 Task: Create a due date automation trigger when advanced on, on the tuesday before a card is due add fields without custom field "Resume" unchecked at 11:00 AM.
Action: Mouse moved to (964, 71)
Screenshot: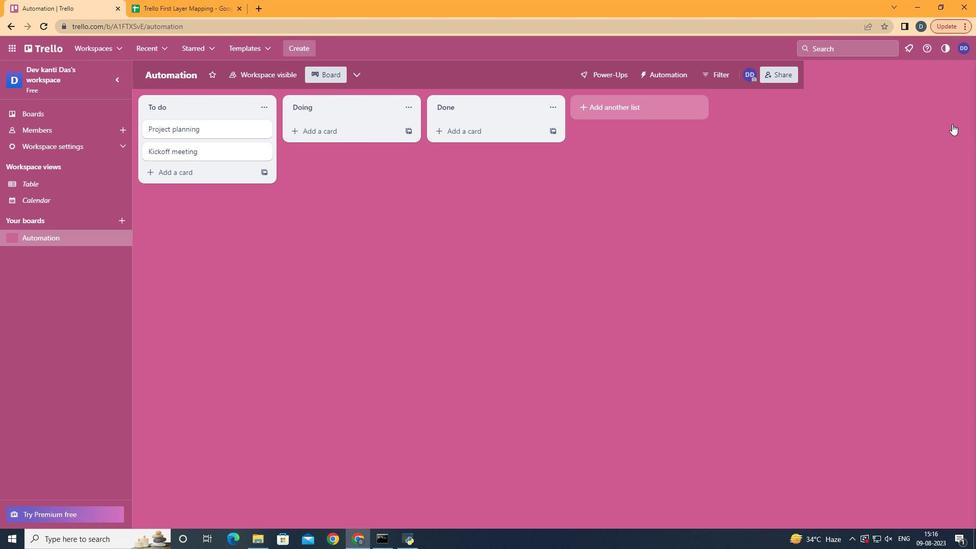 
Action: Mouse pressed left at (964, 71)
Screenshot: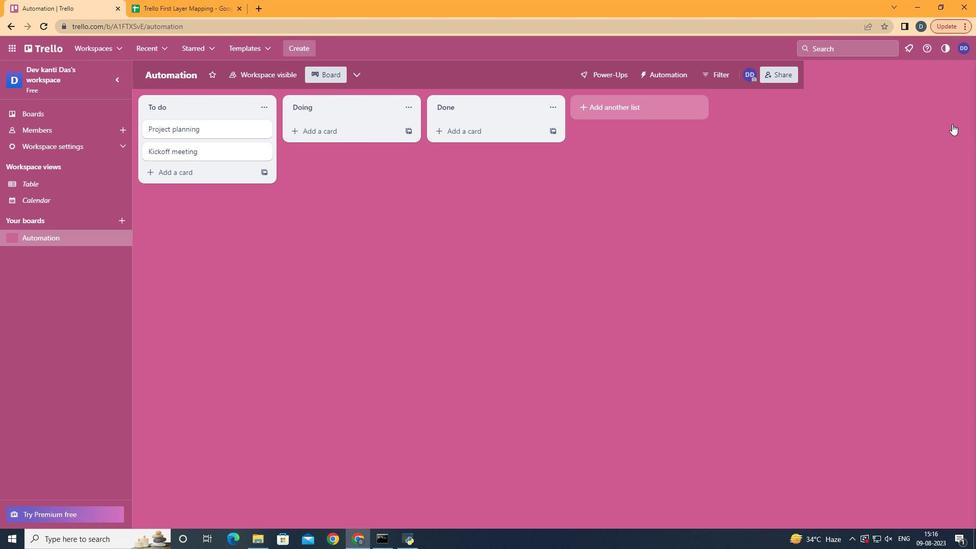 
Action: Mouse moved to (886, 223)
Screenshot: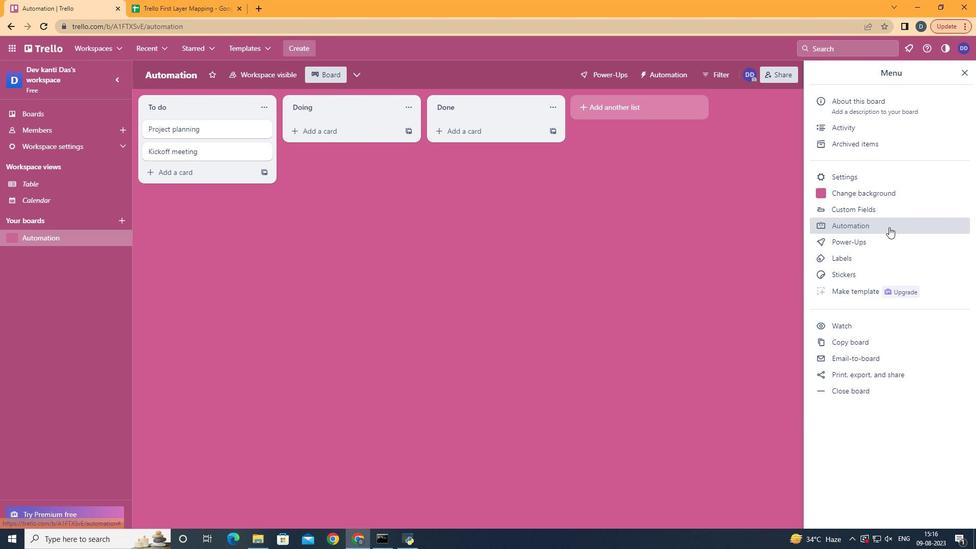 
Action: Mouse pressed left at (886, 223)
Screenshot: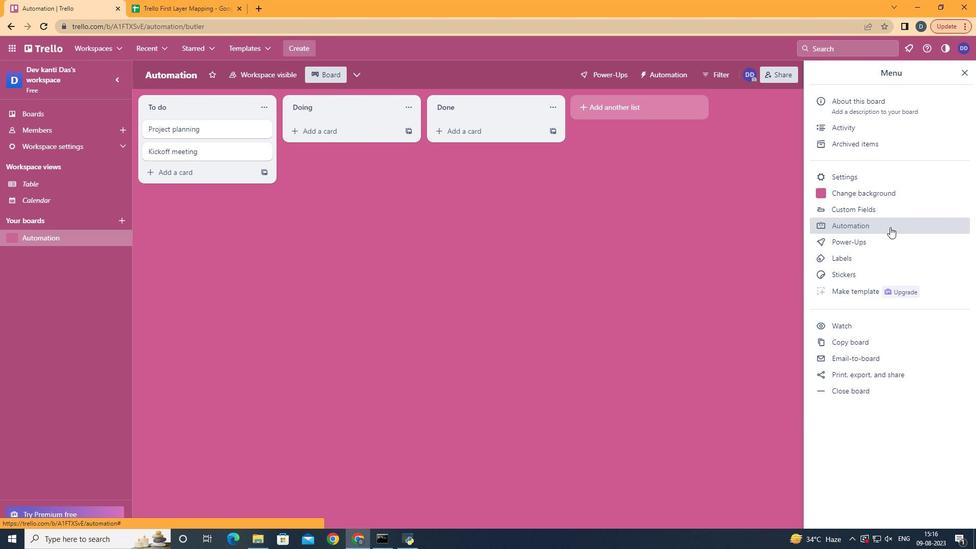 
Action: Mouse moved to (185, 202)
Screenshot: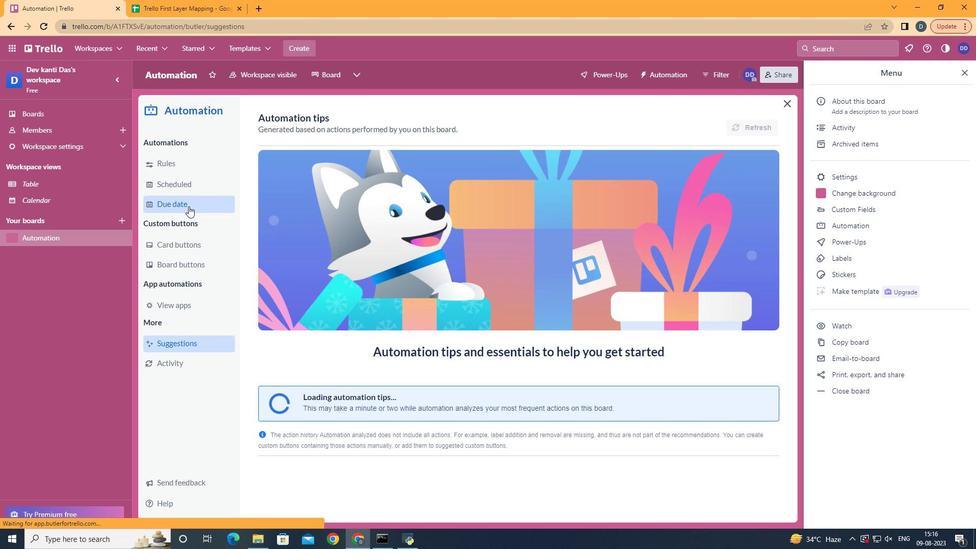 
Action: Mouse pressed left at (185, 202)
Screenshot: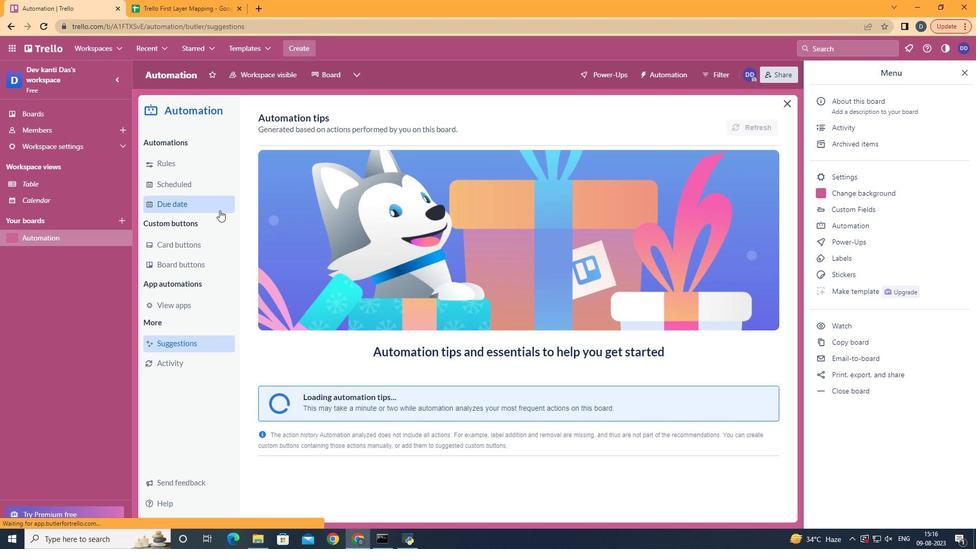 
Action: Mouse moved to (714, 119)
Screenshot: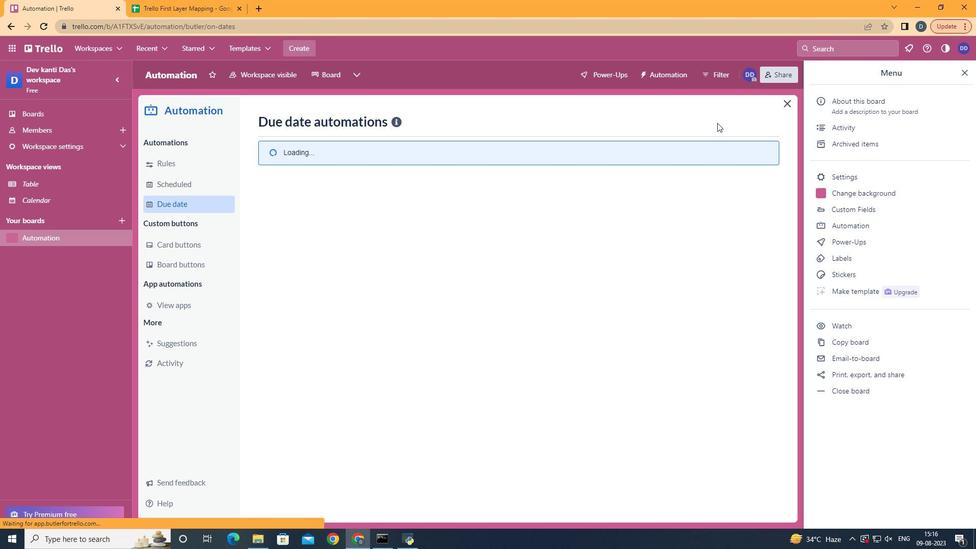 
Action: Mouse pressed left at (714, 119)
Screenshot: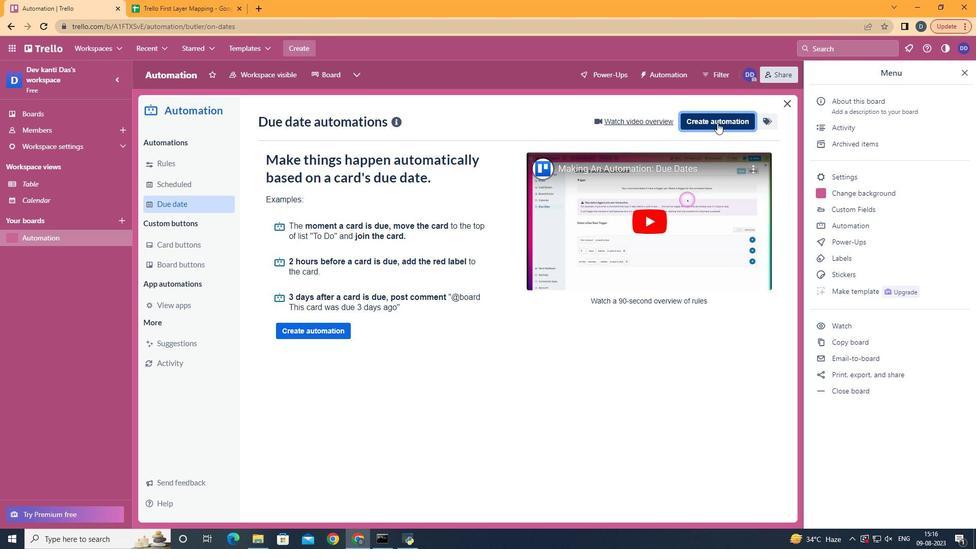 
Action: Mouse moved to (535, 213)
Screenshot: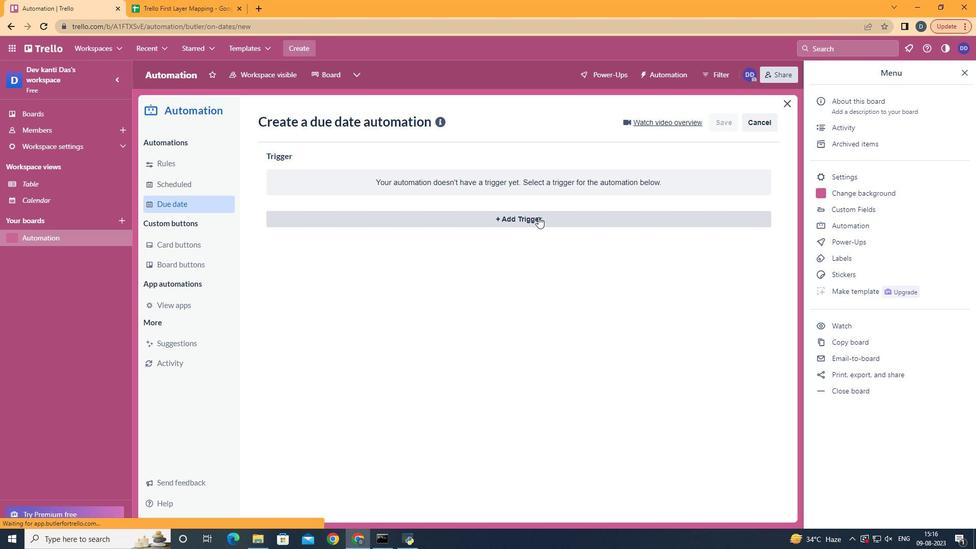 
Action: Mouse pressed left at (535, 213)
Screenshot: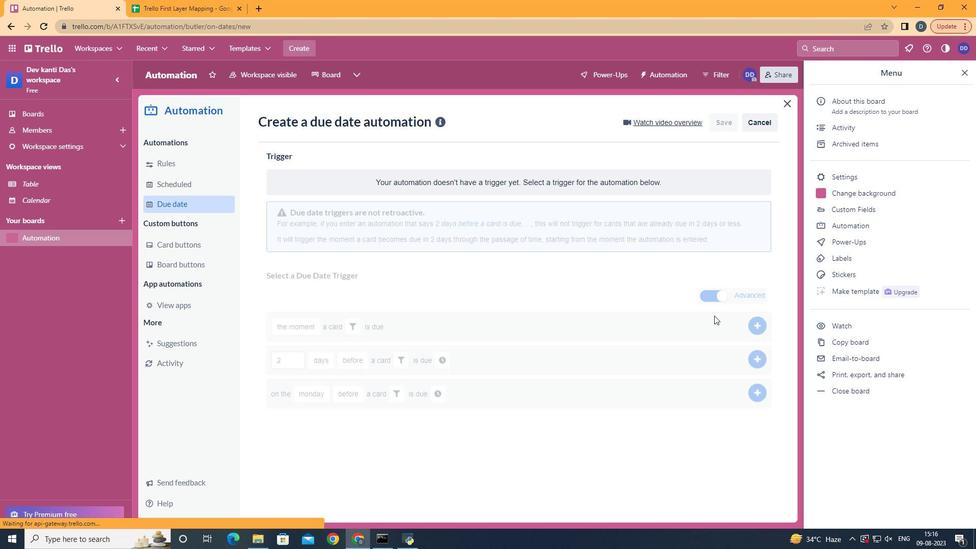 
Action: Mouse moved to (311, 288)
Screenshot: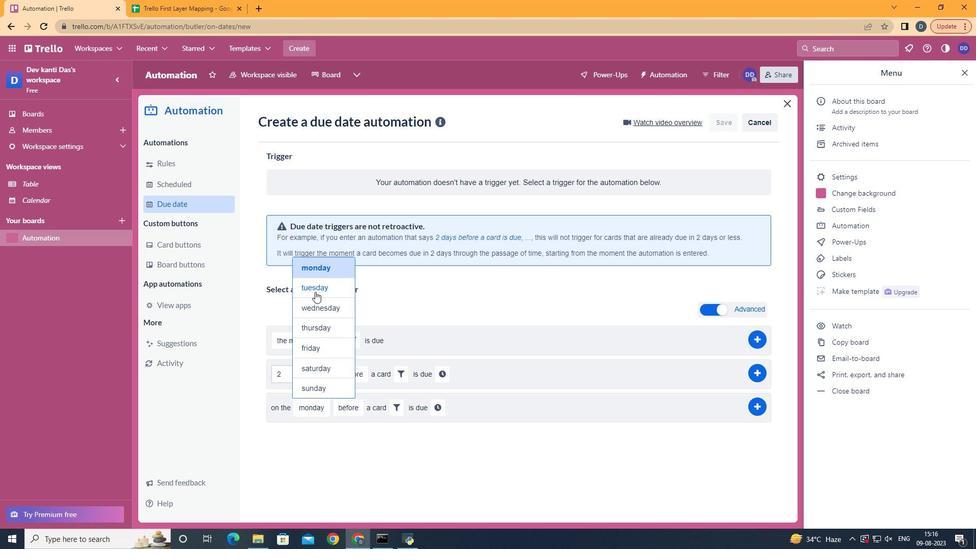 
Action: Mouse pressed left at (311, 288)
Screenshot: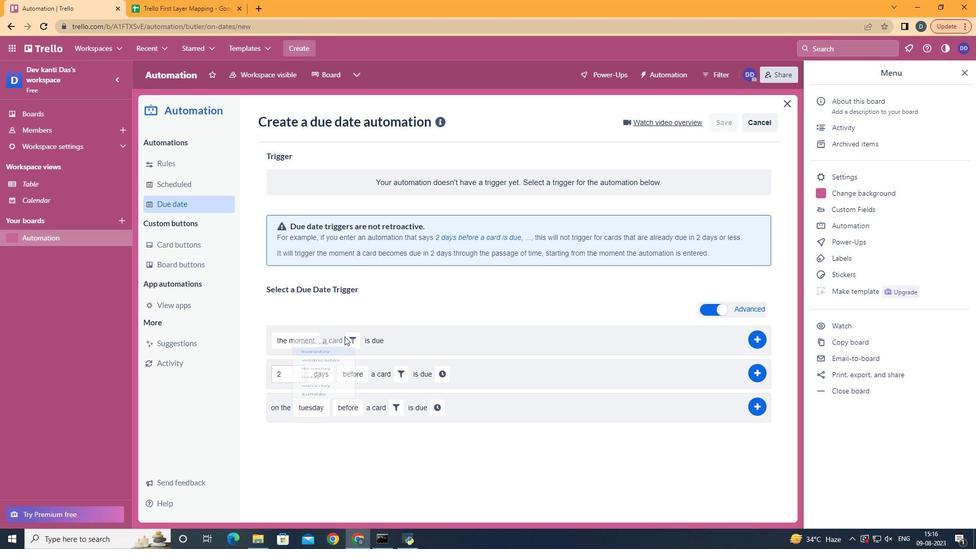 
Action: Mouse moved to (393, 405)
Screenshot: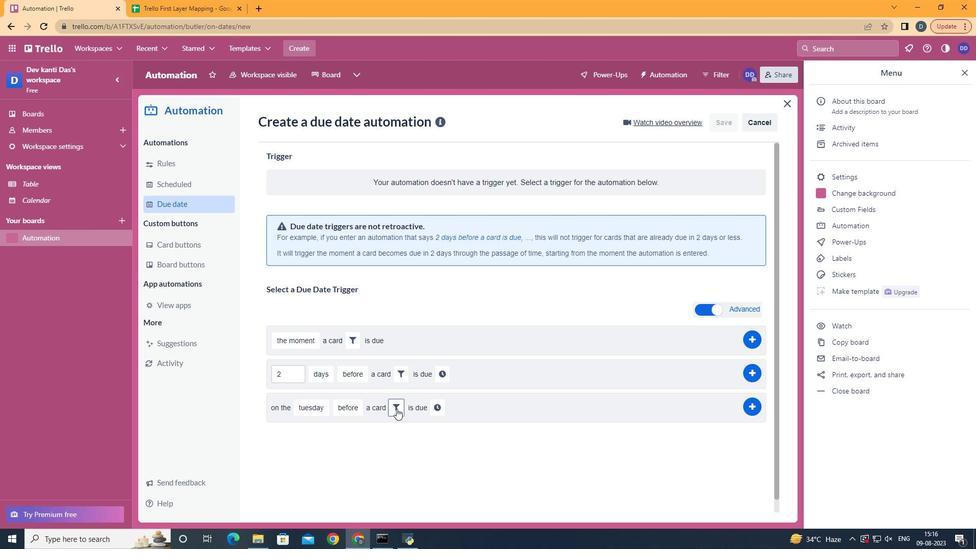 
Action: Mouse pressed left at (393, 405)
Screenshot: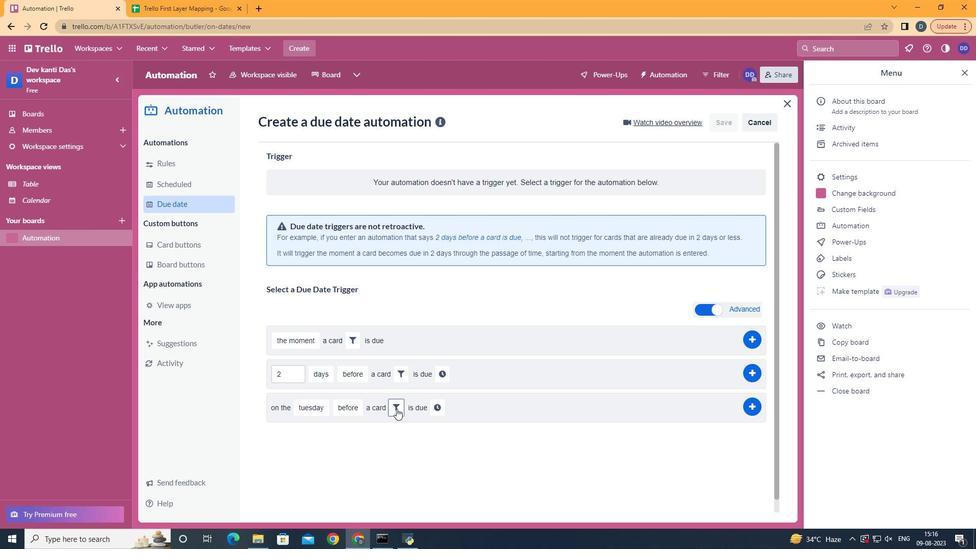 
Action: Mouse moved to (580, 437)
Screenshot: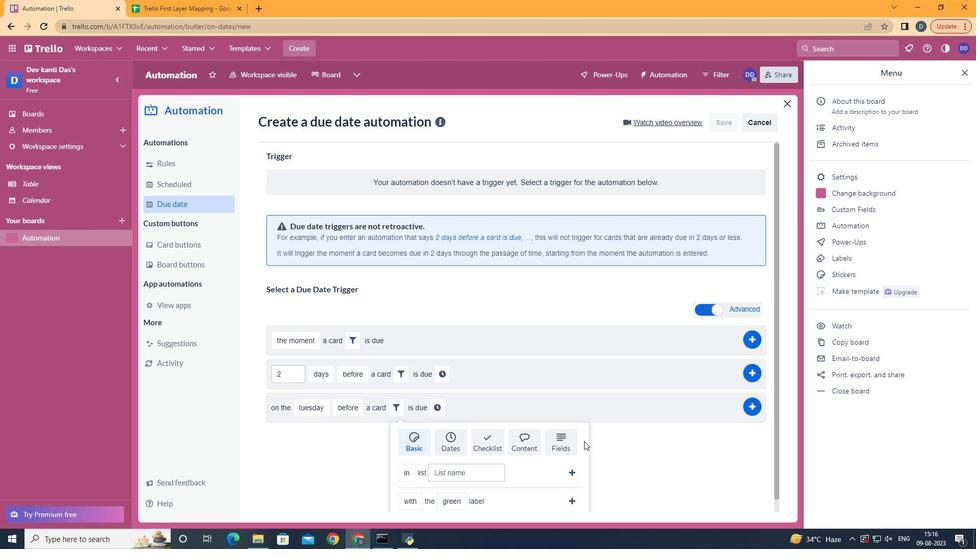 
Action: Mouse pressed left at (580, 437)
Screenshot: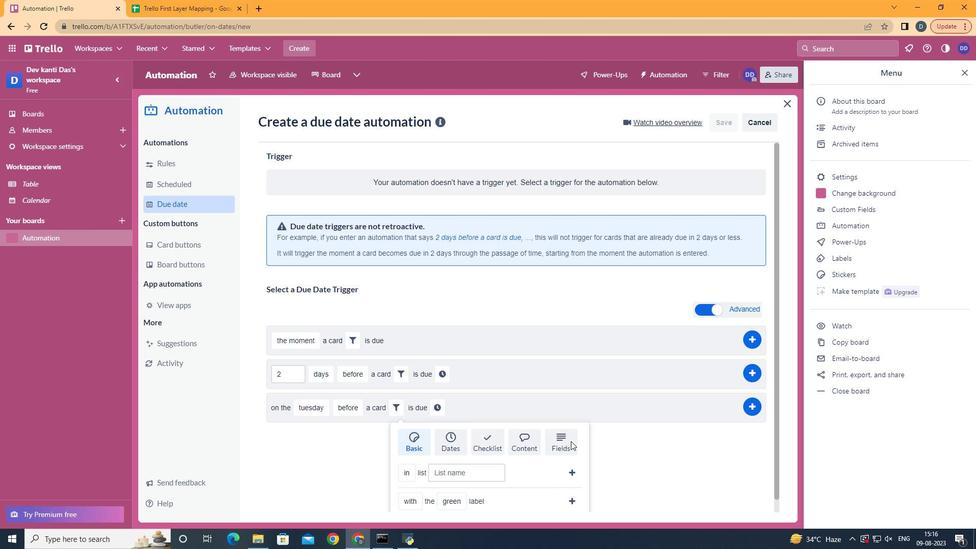 
Action: Mouse moved to (564, 437)
Screenshot: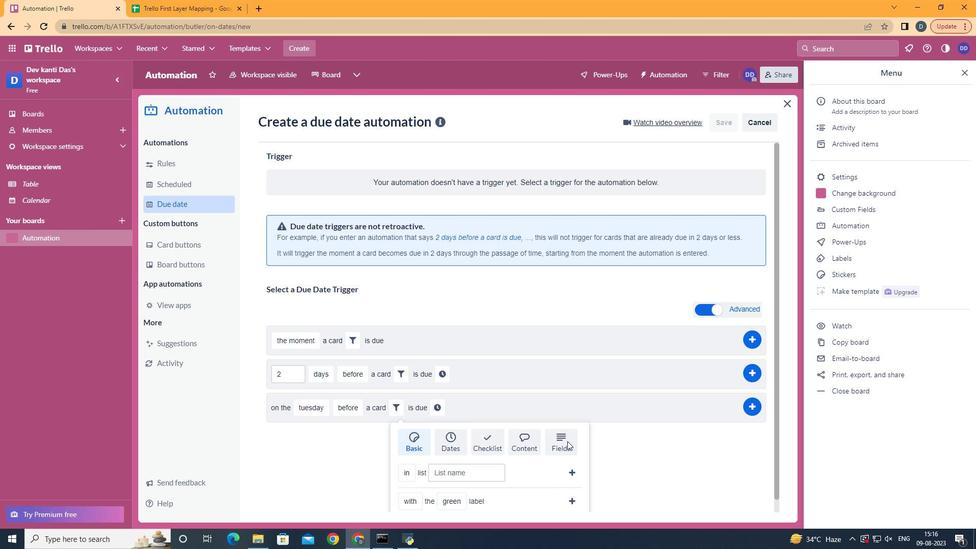 
Action: Mouse pressed left at (564, 437)
Screenshot: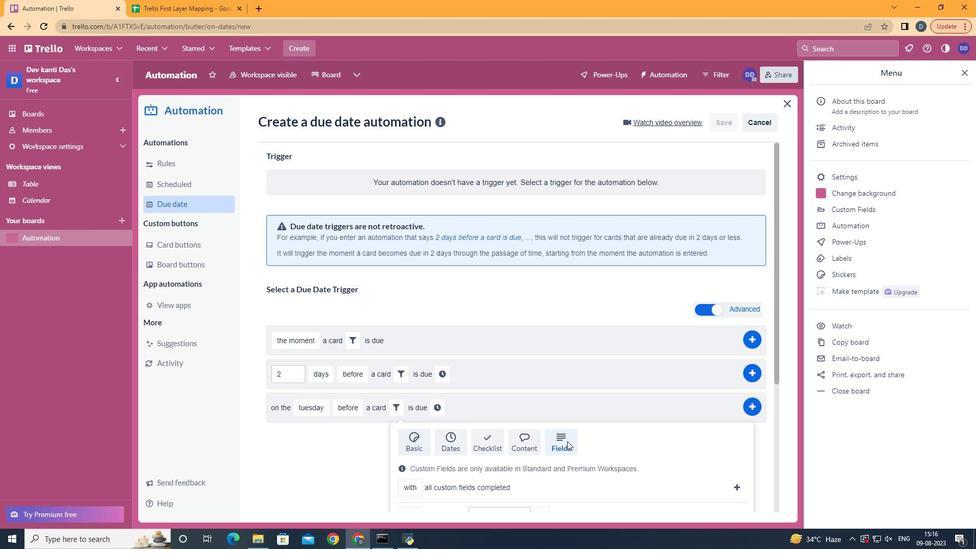 
Action: Mouse scrolled (564, 437) with delta (0, 0)
Screenshot: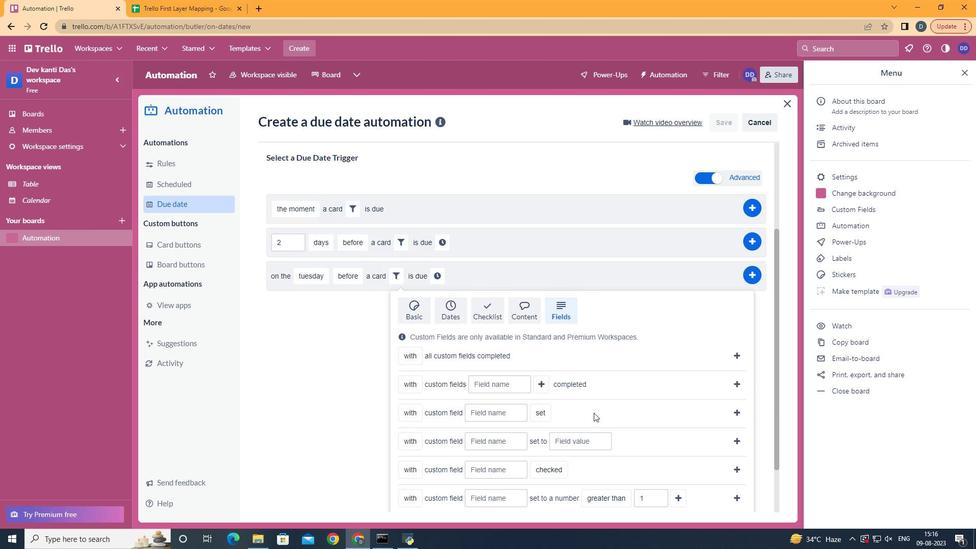 
Action: Mouse scrolled (564, 437) with delta (0, 0)
Screenshot: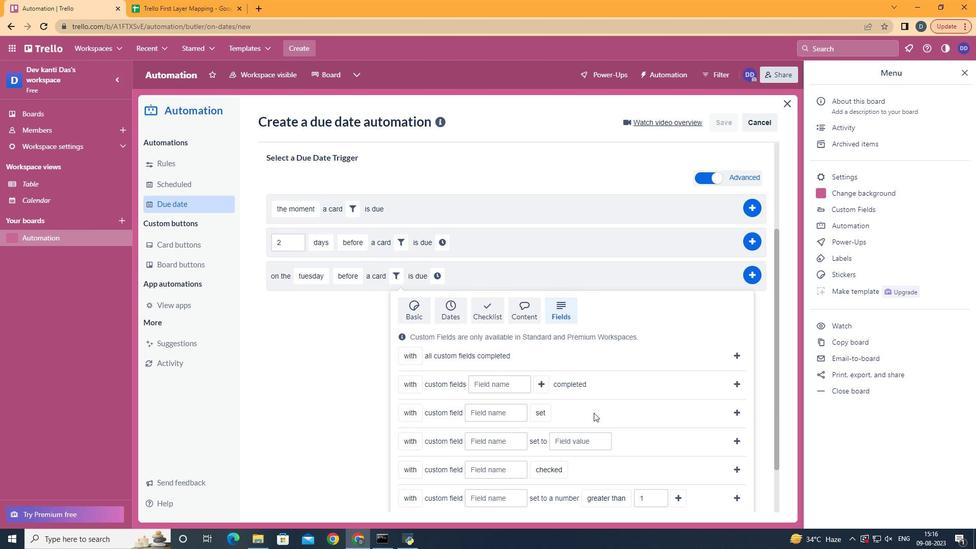 
Action: Mouse scrolled (564, 437) with delta (0, 0)
Screenshot: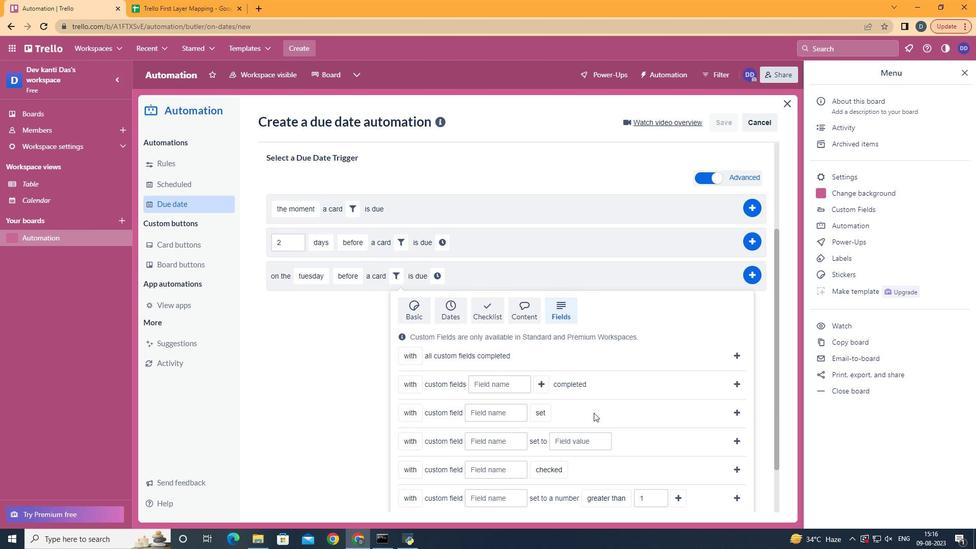 
Action: Mouse scrolled (564, 437) with delta (0, 0)
Screenshot: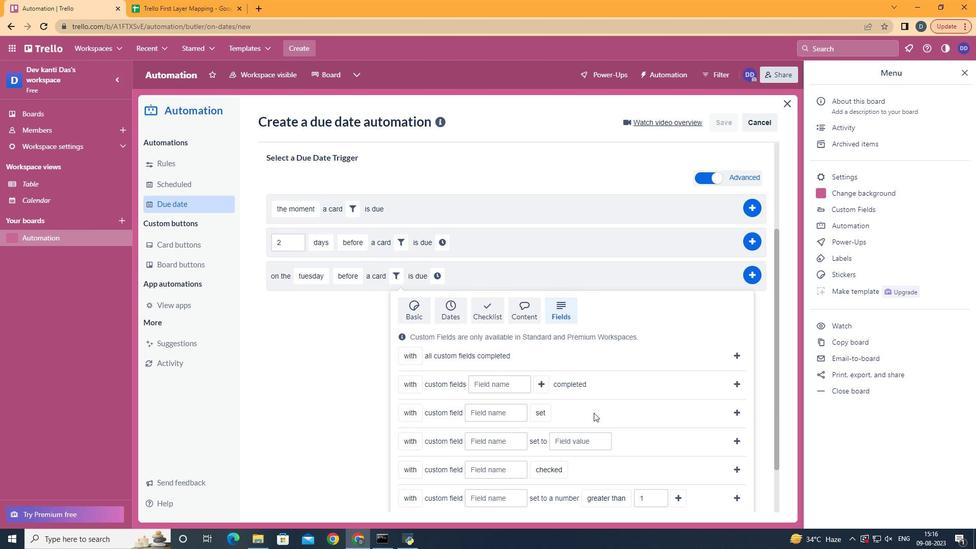 
Action: Mouse scrolled (564, 437) with delta (0, 0)
Screenshot: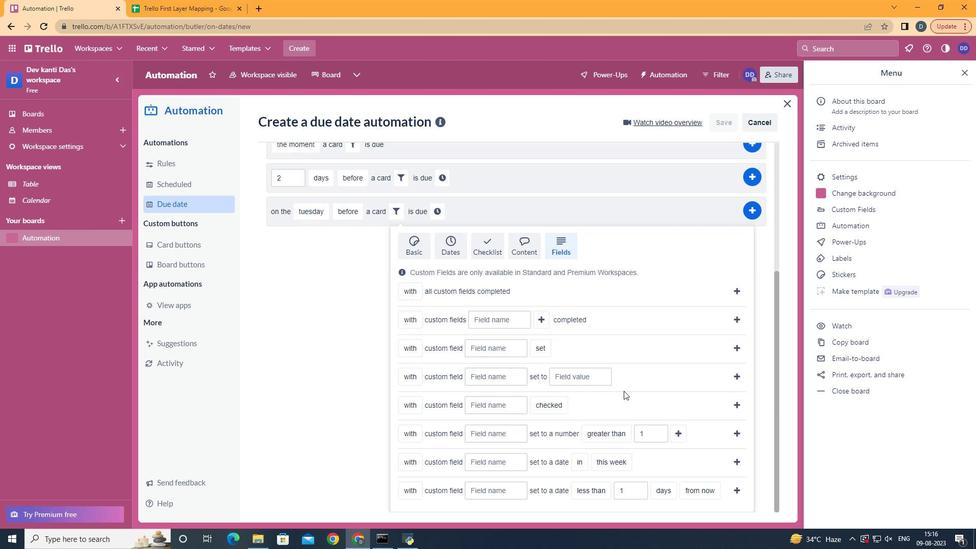 
Action: Mouse moved to (419, 442)
Screenshot: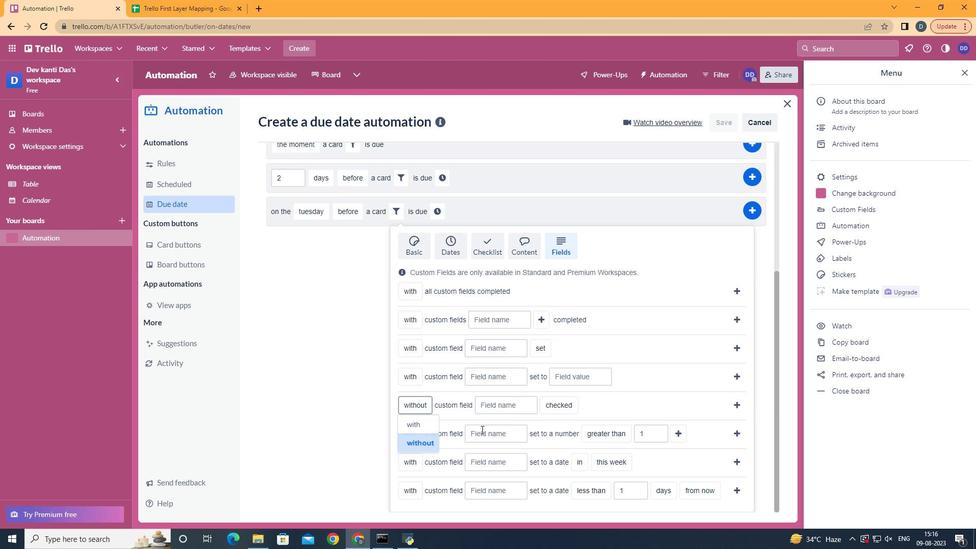 
Action: Mouse pressed left at (419, 442)
Screenshot: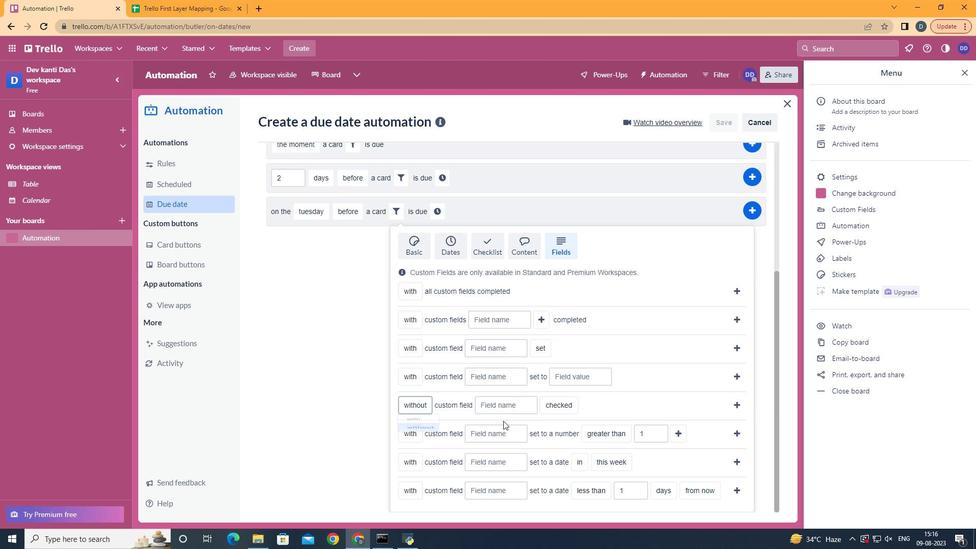 
Action: Mouse moved to (528, 402)
Screenshot: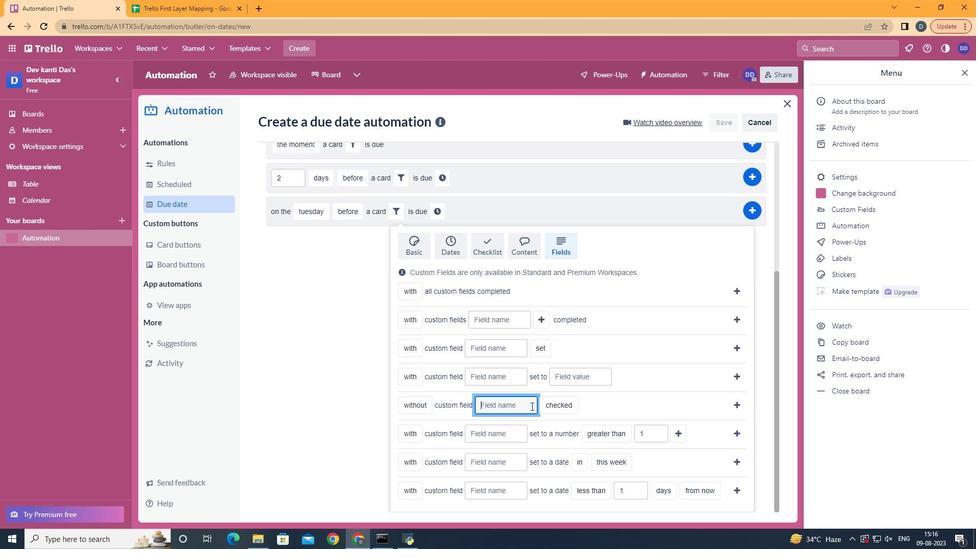 
Action: Mouse pressed left at (528, 402)
Screenshot: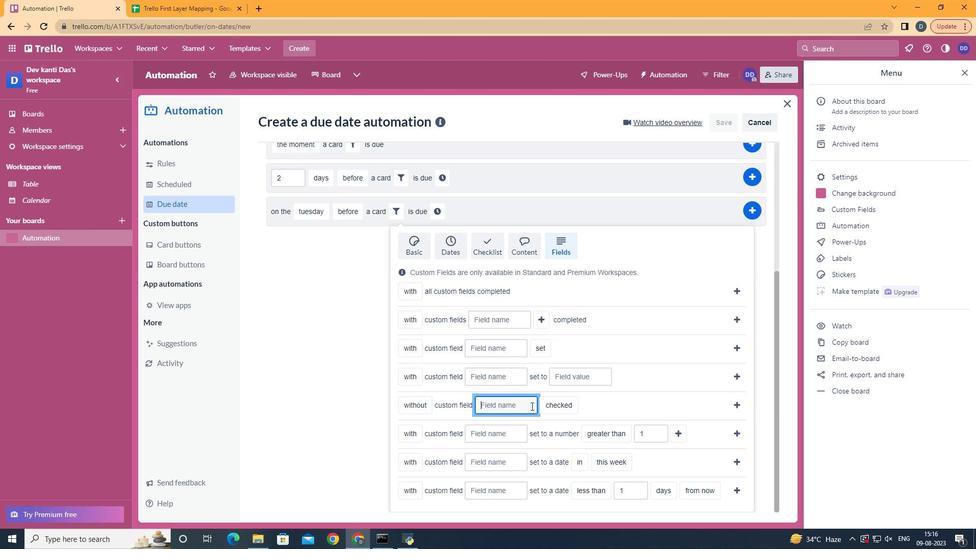 
Action: Mouse moved to (527, 402)
Screenshot: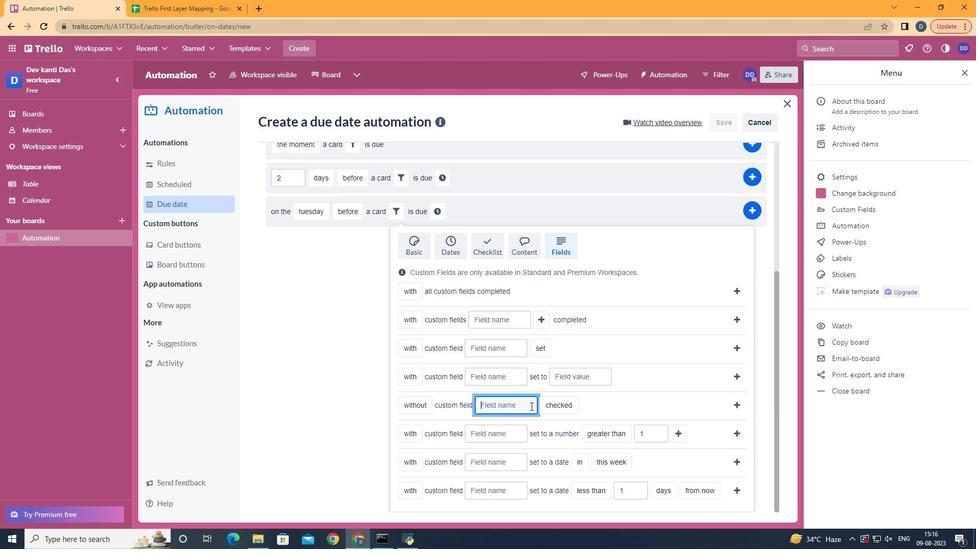 
Action: Key pressed <Key.shift>Resume
Screenshot: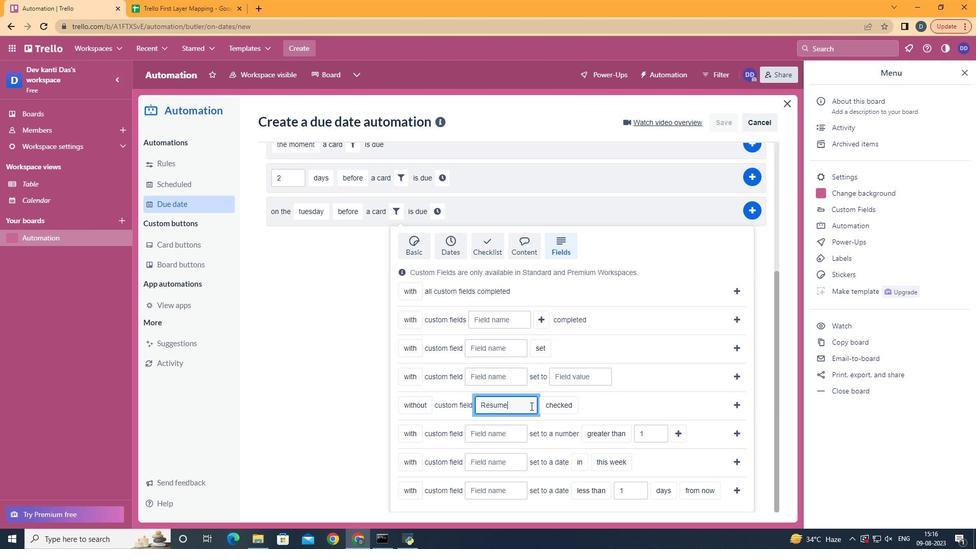
Action: Mouse moved to (562, 434)
Screenshot: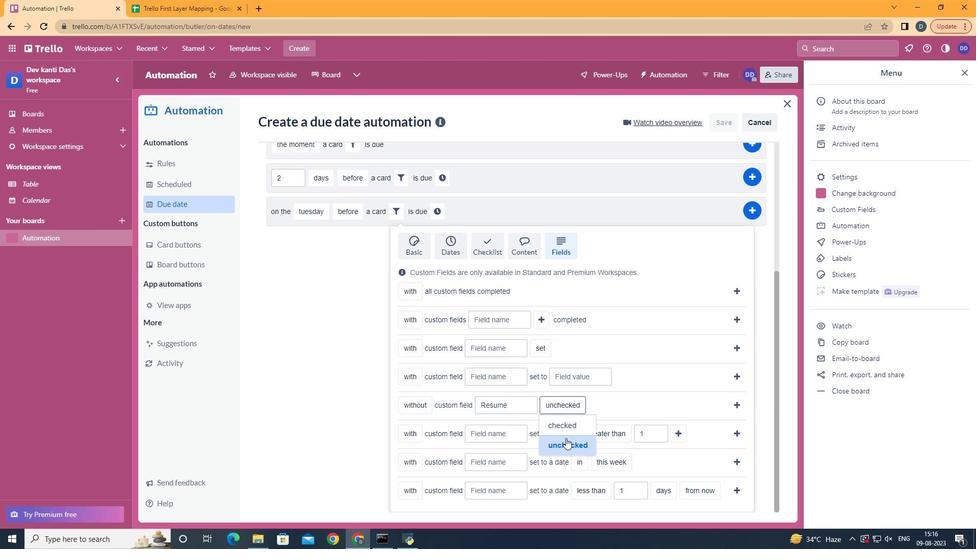 
Action: Mouse pressed left at (562, 434)
Screenshot: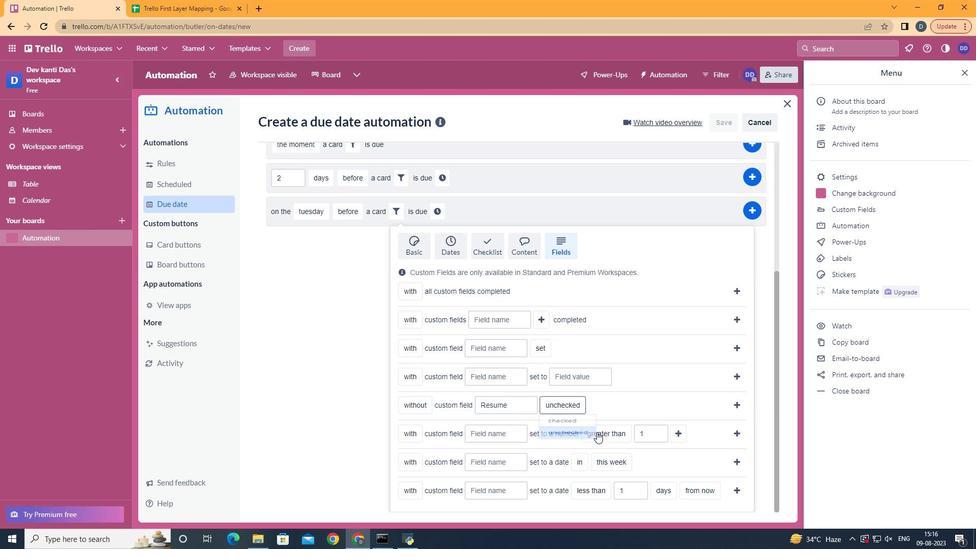 
Action: Mouse moved to (733, 402)
Screenshot: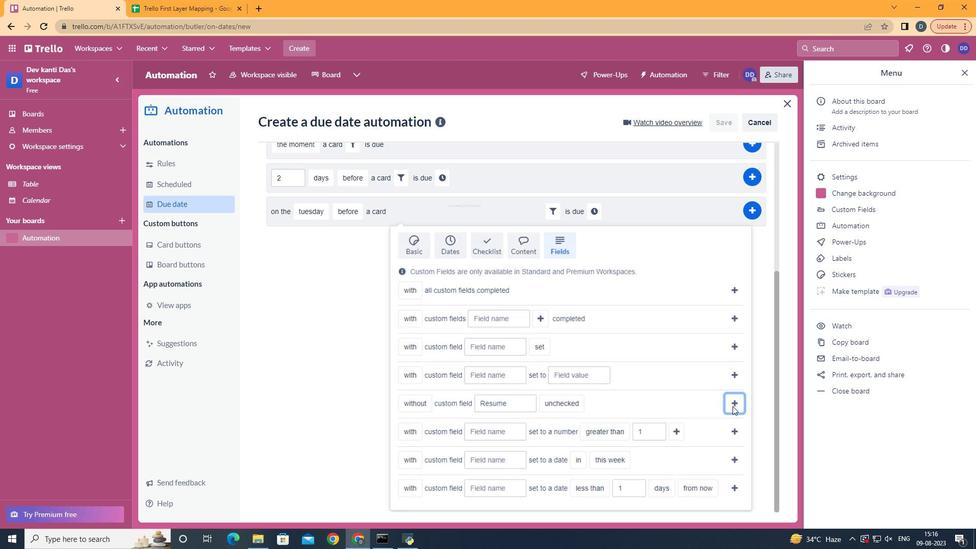 
Action: Mouse pressed left at (733, 402)
Screenshot: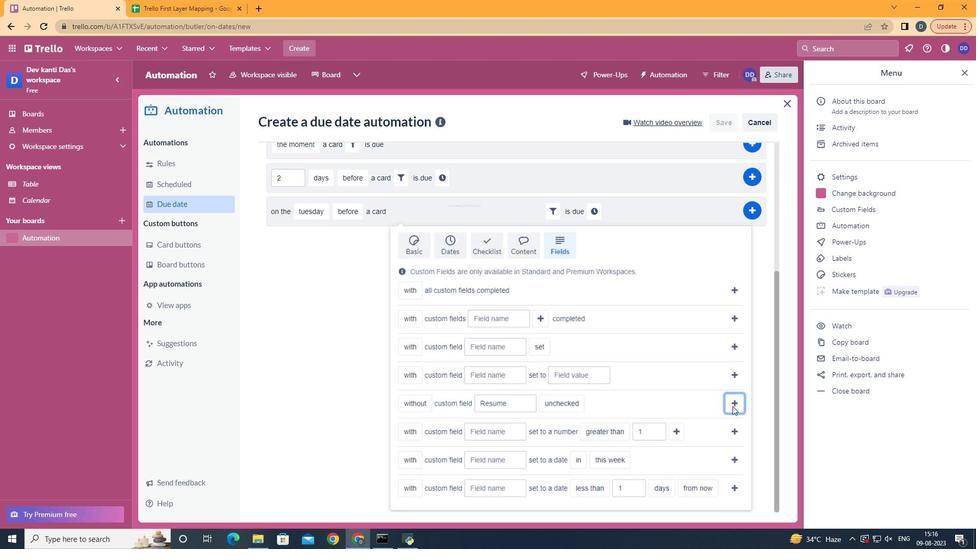 
Action: Mouse moved to (583, 407)
Screenshot: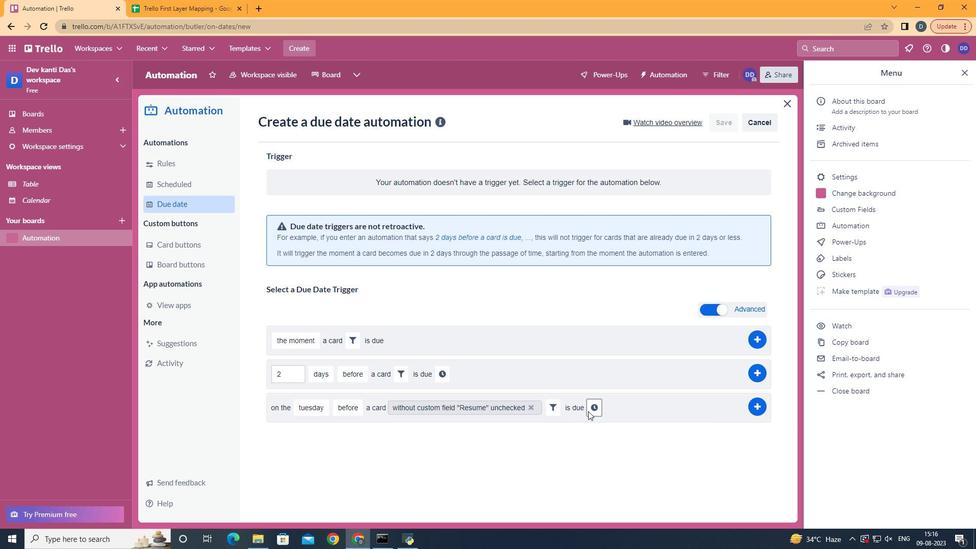 
Action: Mouse pressed left at (583, 407)
Screenshot: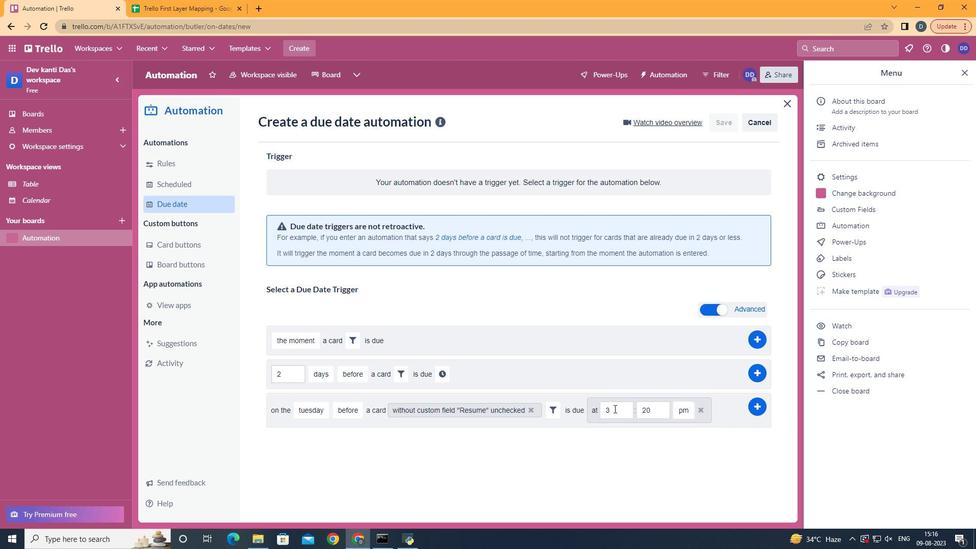 
Action: Mouse moved to (610, 405)
Screenshot: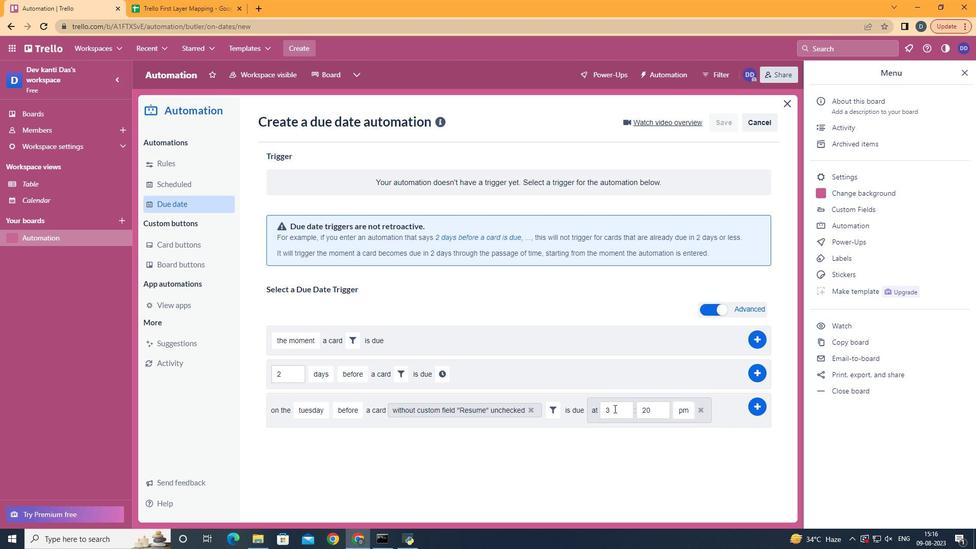 
Action: Mouse pressed left at (610, 405)
Screenshot: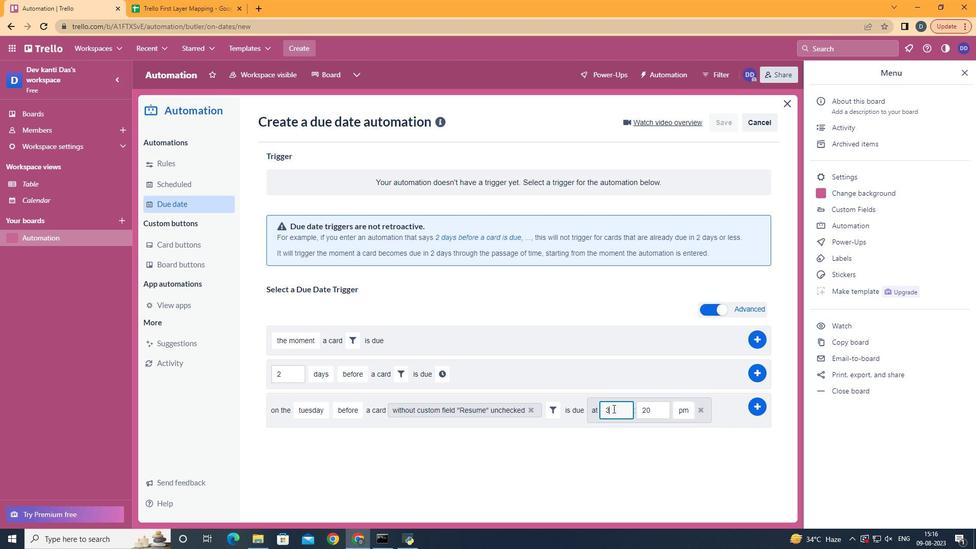
Action: Mouse moved to (609, 405)
Screenshot: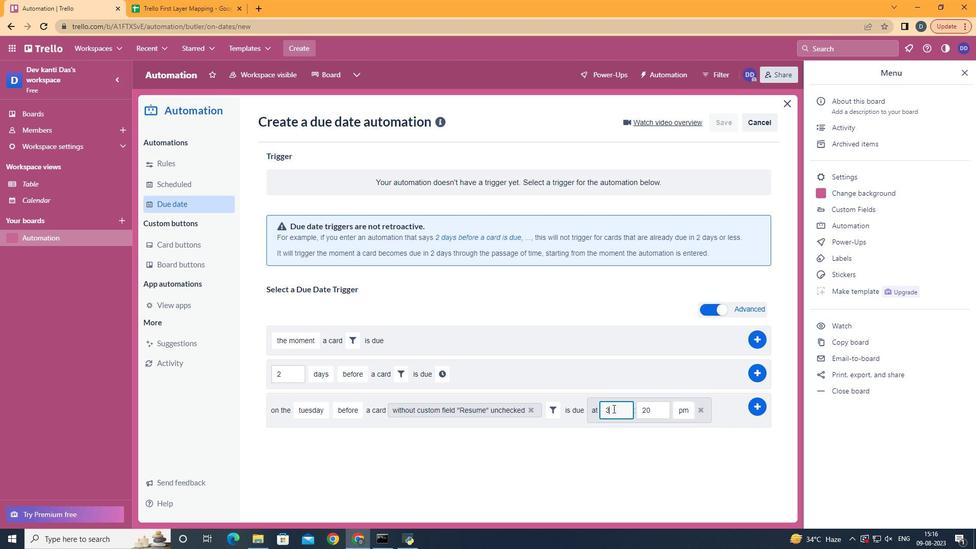 
Action: Key pressed <Key.backspace>11
Screenshot: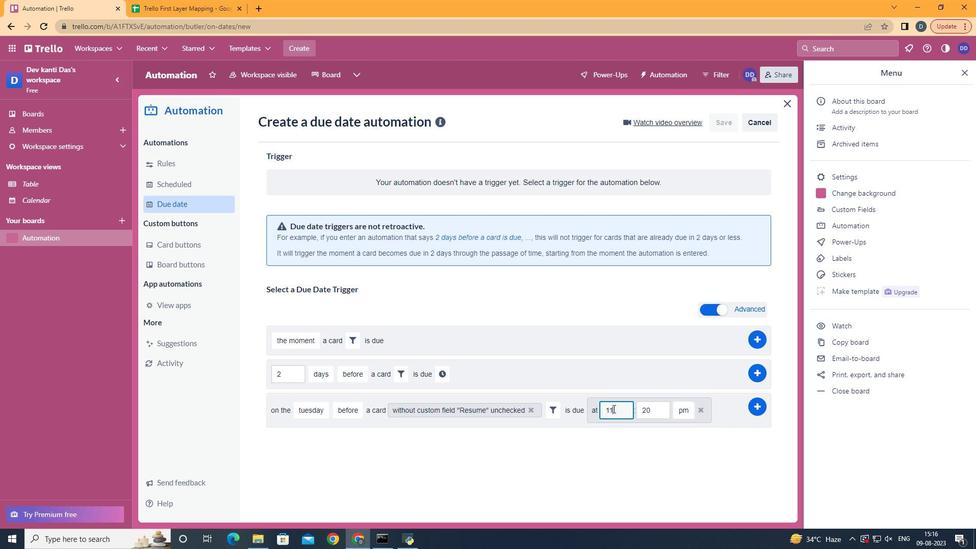 
Action: Mouse moved to (665, 406)
Screenshot: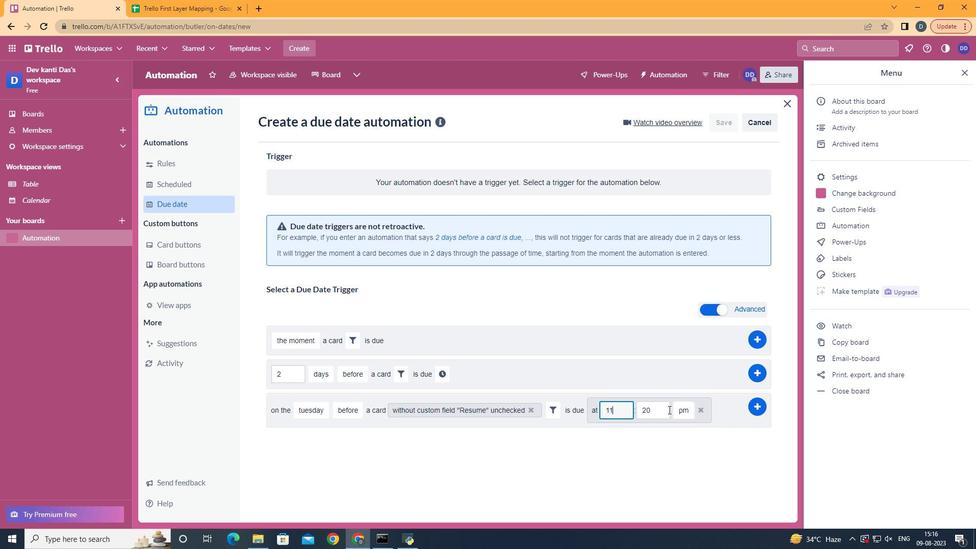 
Action: Mouse pressed left at (665, 406)
Screenshot: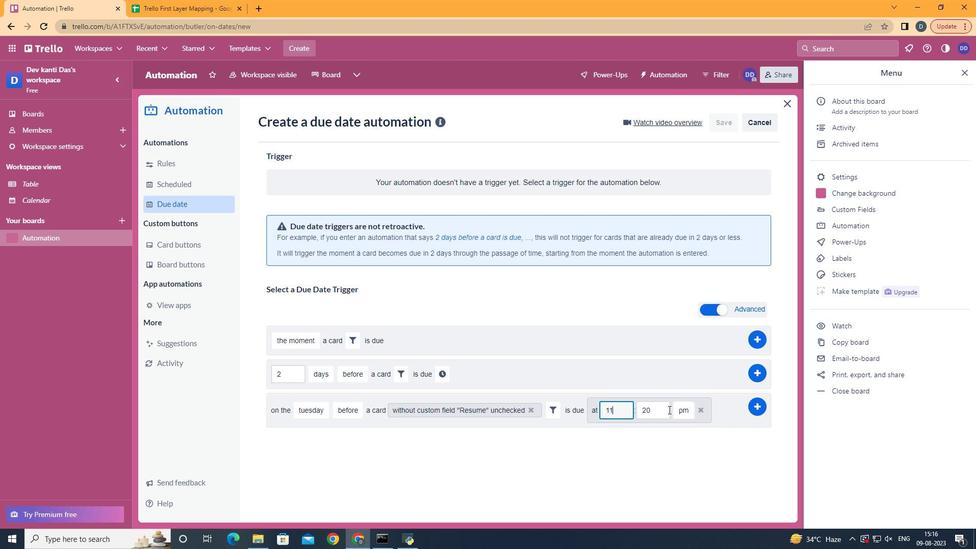 
Action: Key pressed <Key.backspace>
Screenshot: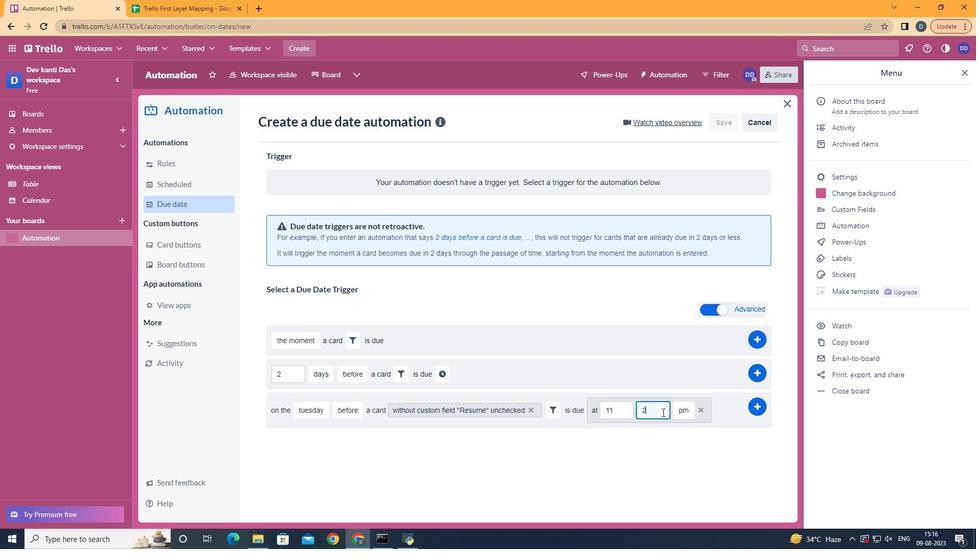 
Action: Mouse moved to (659, 408)
Screenshot: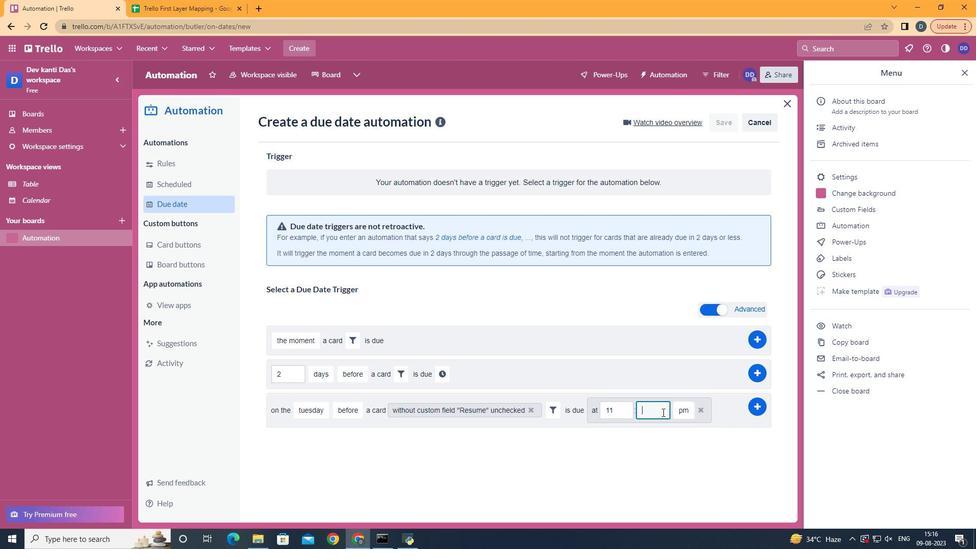 
Action: Key pressed <Key.backspace>00
Screenshot: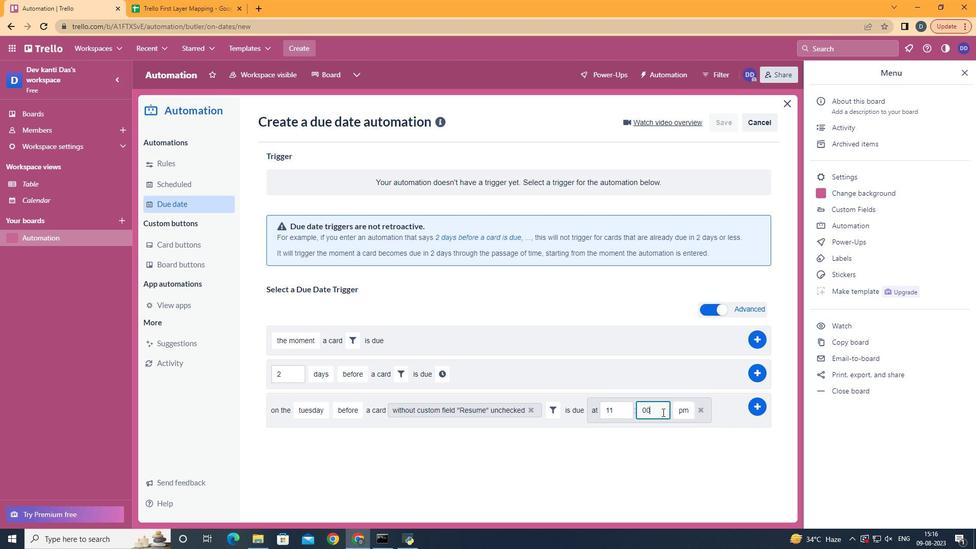 
Action: Mouse moved to (682, 427)
Screenshot: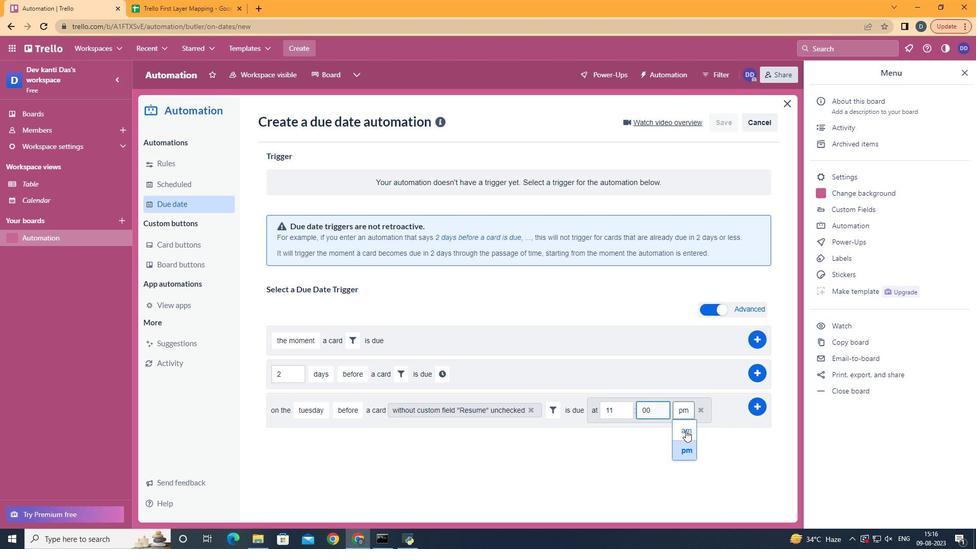 
Action: Mouse pressed left at (682, 427)
Screenshot: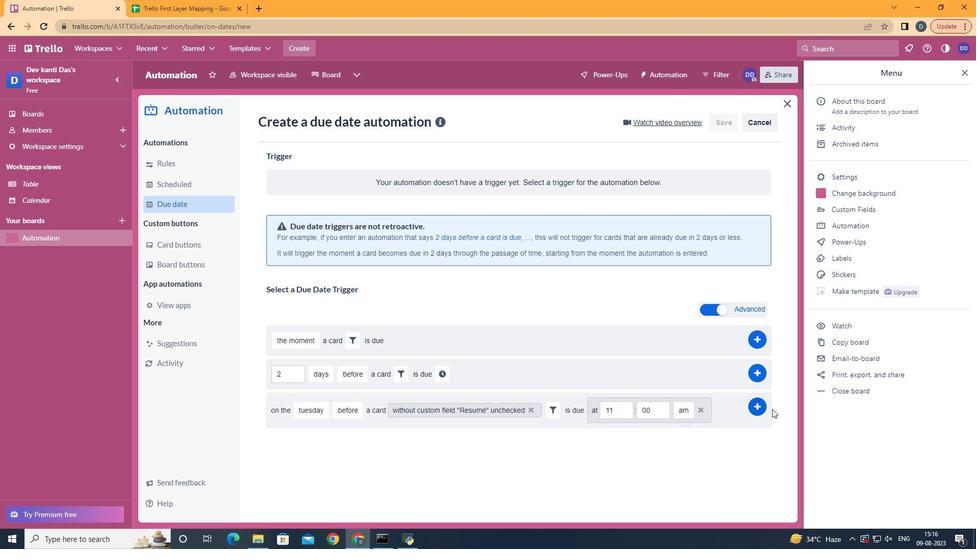 
Action: Mouse moved to (747, 408)
Screenshot: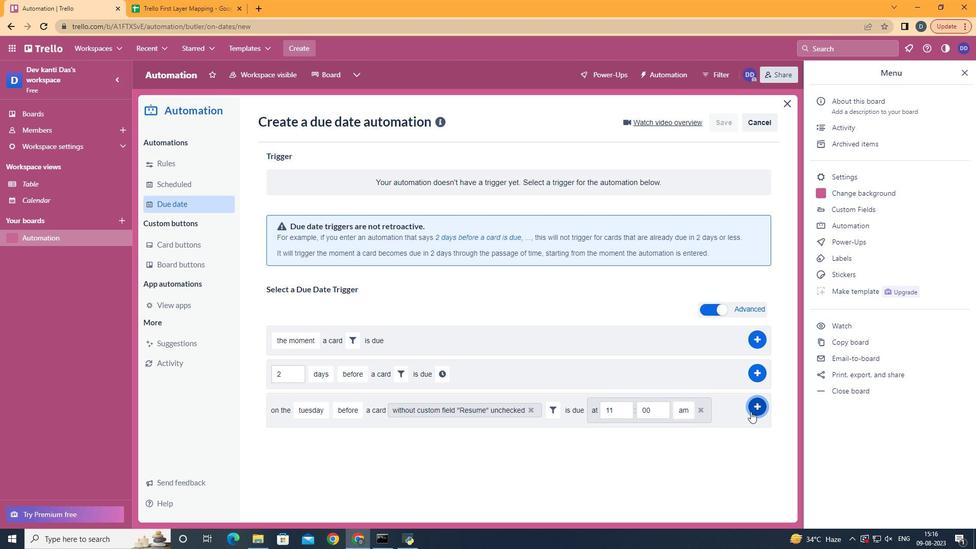 
Action: Mouse pressed left at (747, 408)
Screenshot: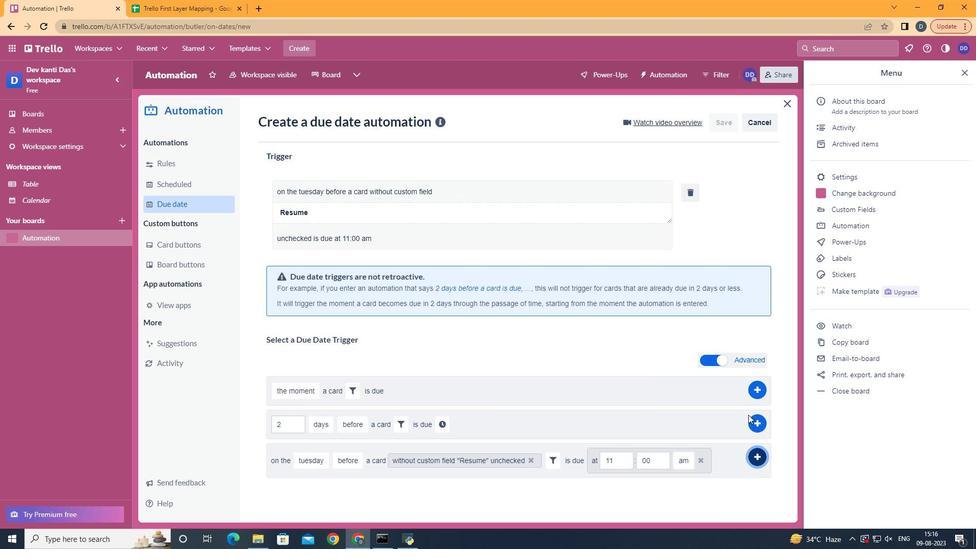 
Action: Mouse moved to (479, 250)
Screenshot: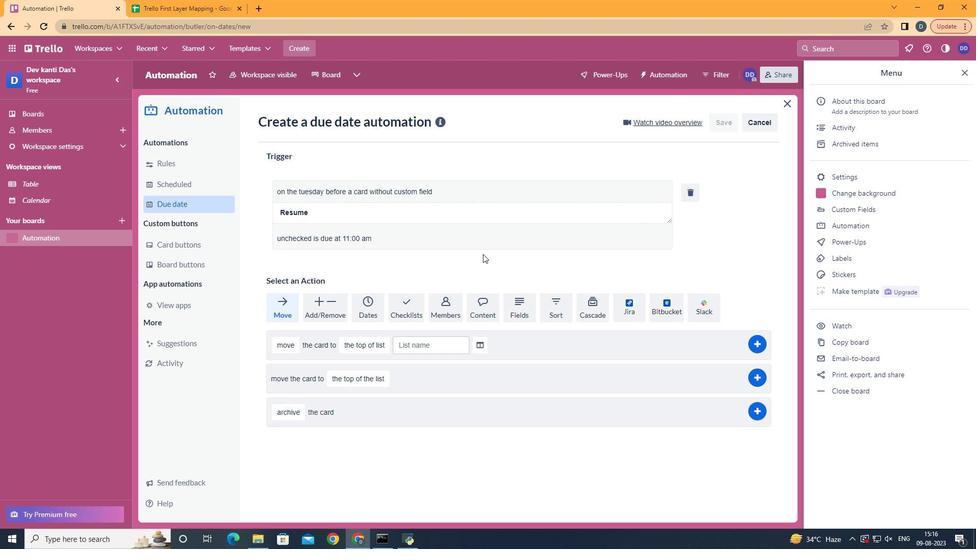 
